 Task: Add skill "Management".
Action: Mouse moved to (926, 114)
Screenshot: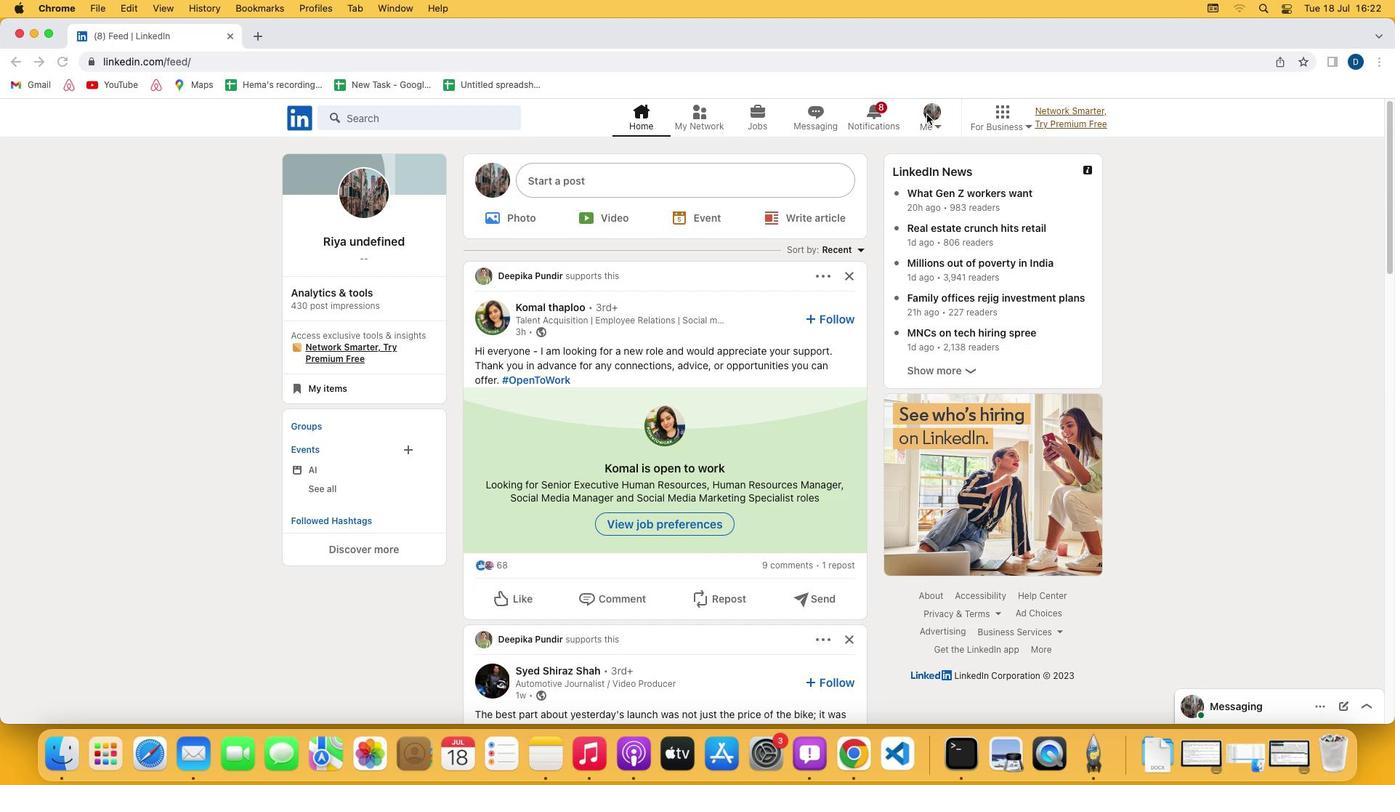 
Action: Mouse pressed left at (926, 114)
Screenshot: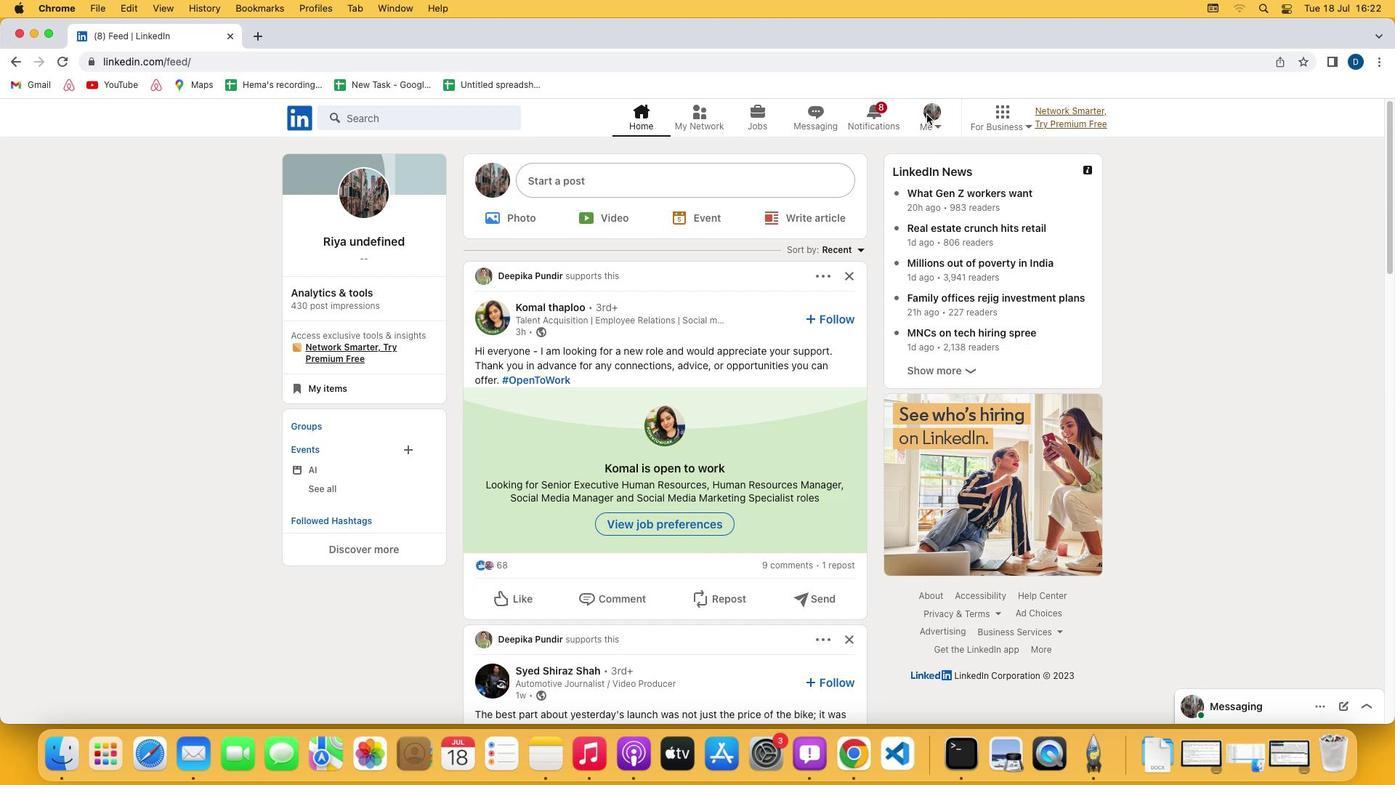 
Action: Mouse moved to (939, 128)
Screenshot: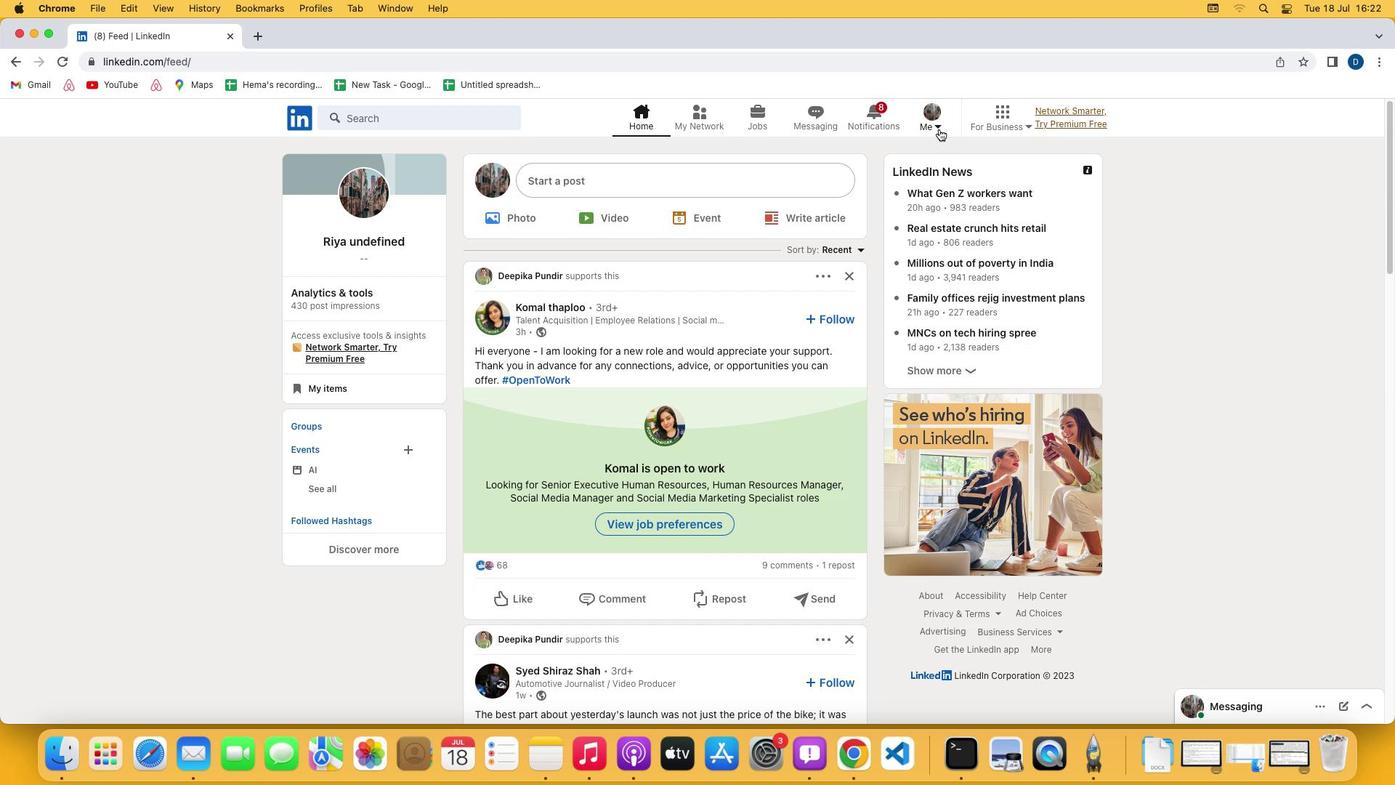 
Action: Mouse pressed left at (939, 128)
Screenshot: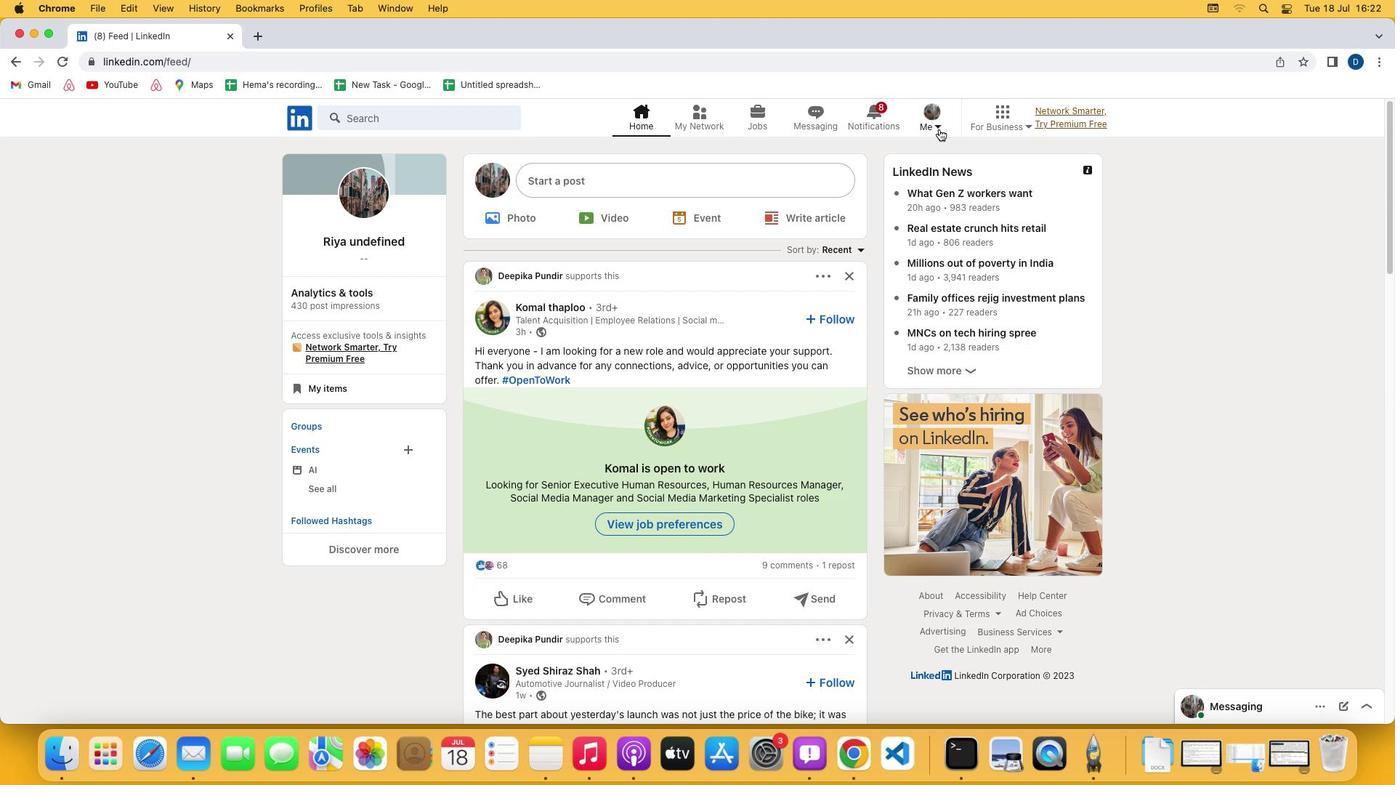 
Action: Mouse moved to (886, 204)
Screenshot: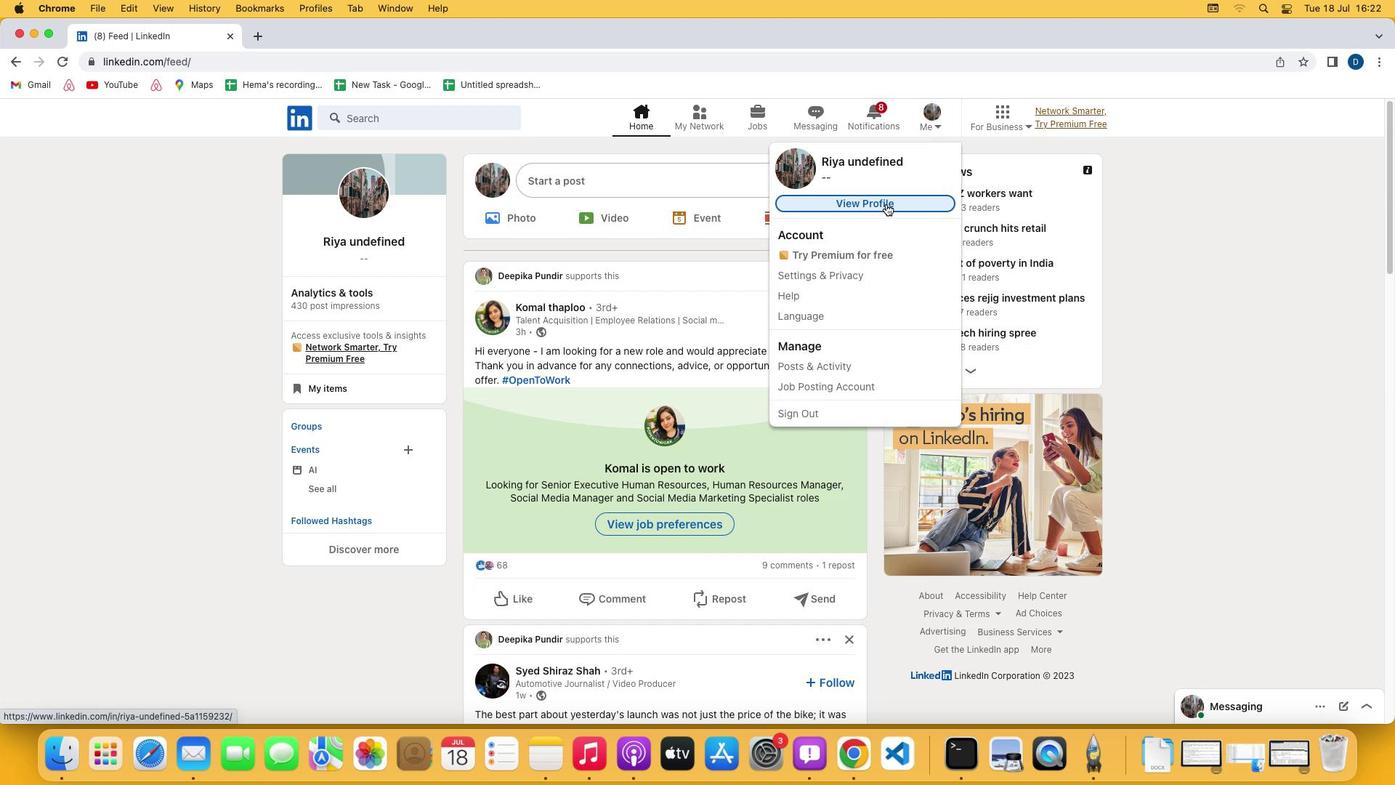 
Action: Mouse pressed left at (886, 204)
Screenshot: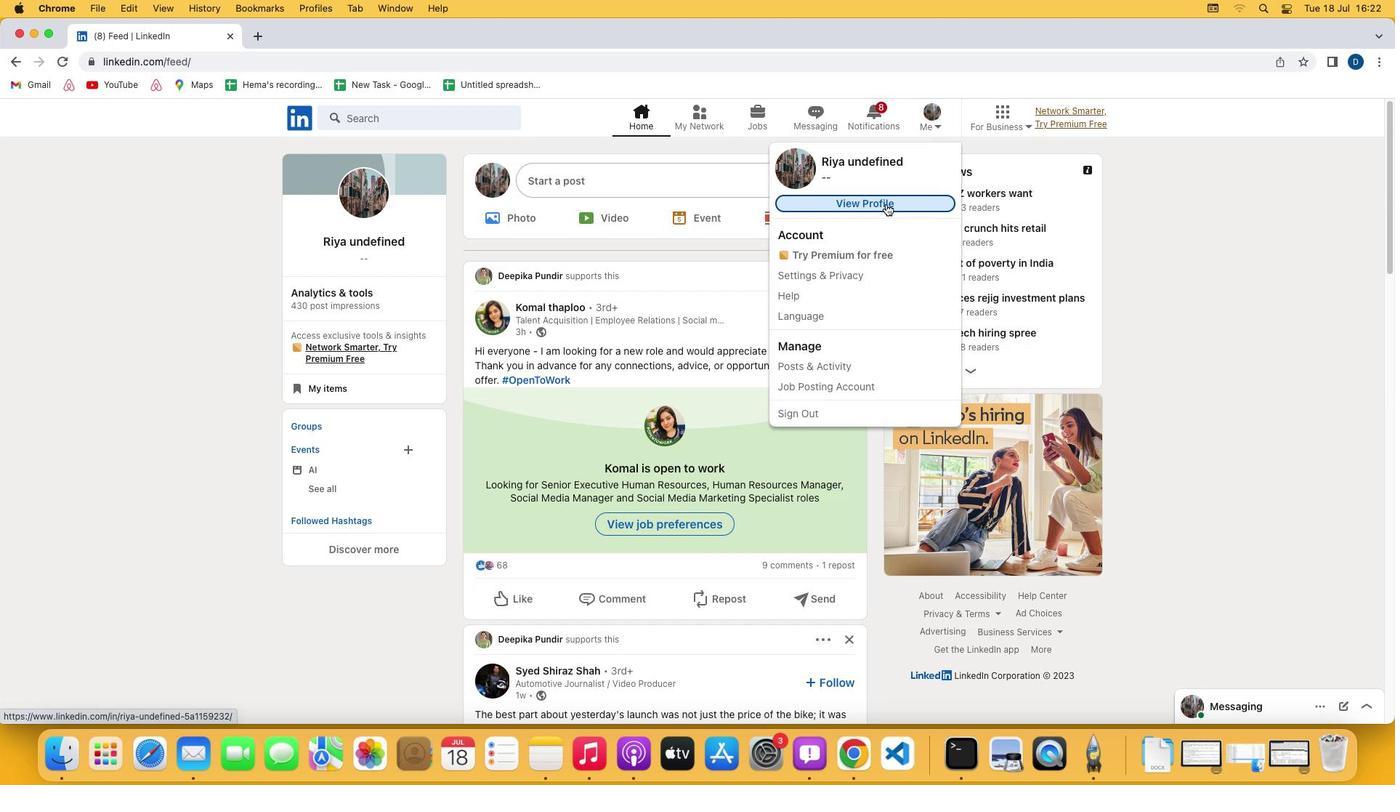 
Action: Mouse moved to (461, 491)
Screenshot: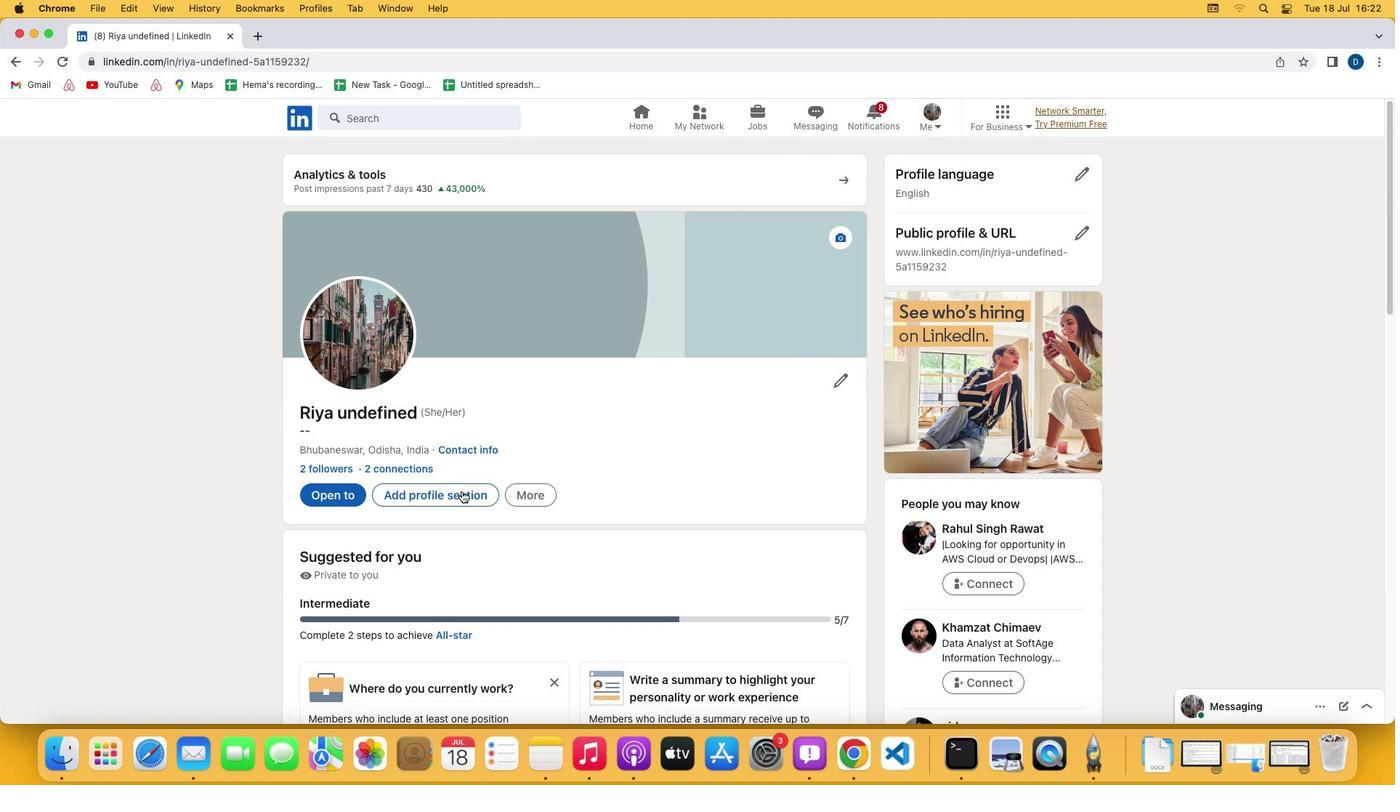 
Action: Mouse pressed left at (461, 491)
Screenshot: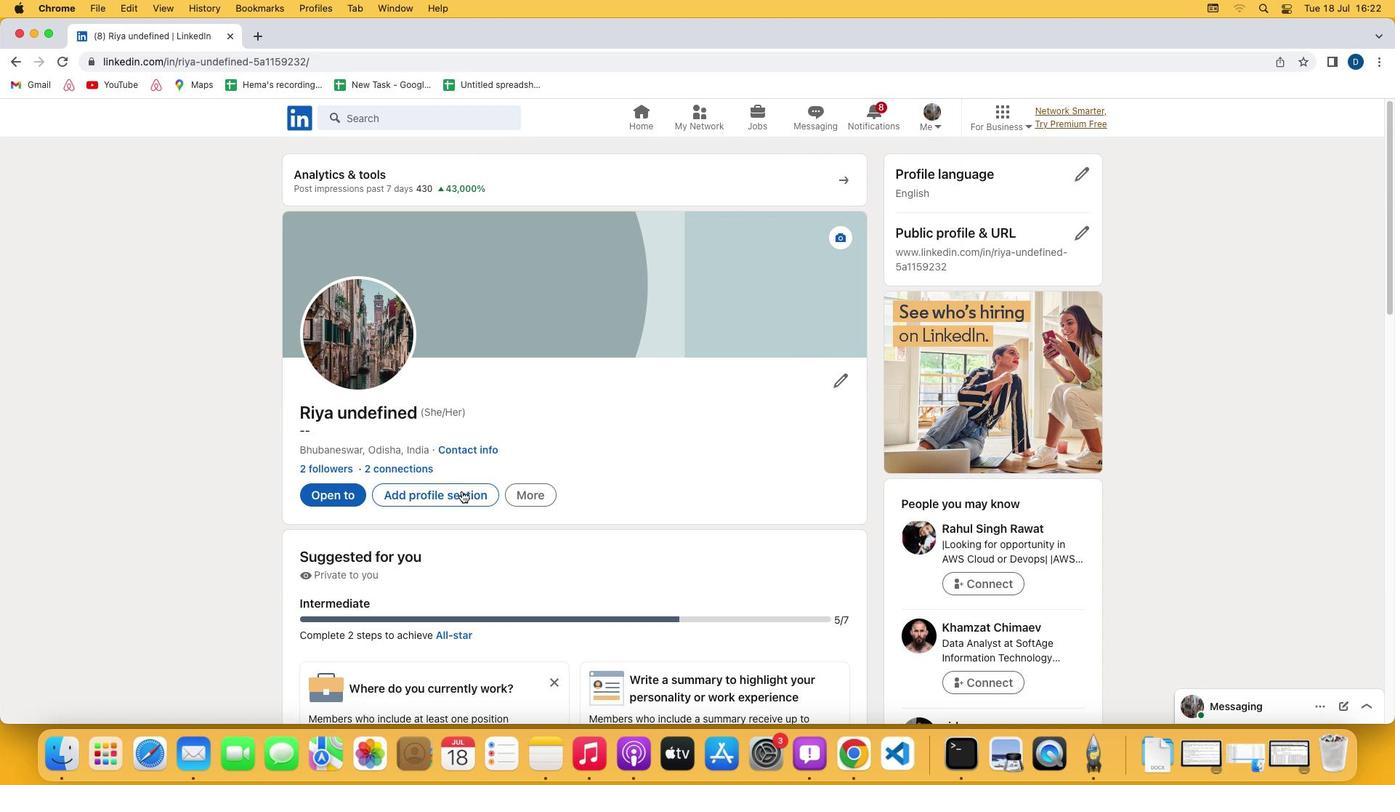 
Action: Mouse moved to (574, 214)
Screenshot: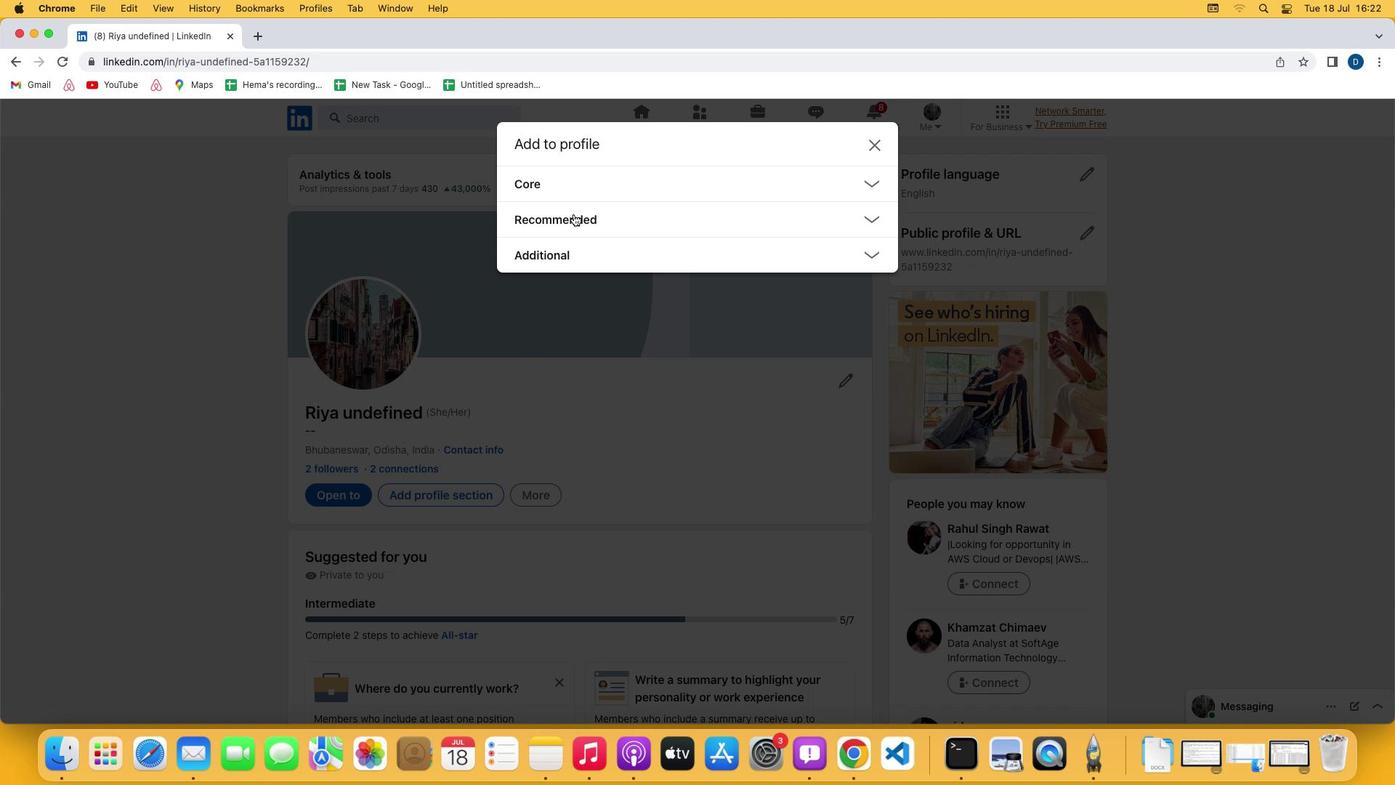 
Action: Mouse pressed left at (574, 214)
Screenshot: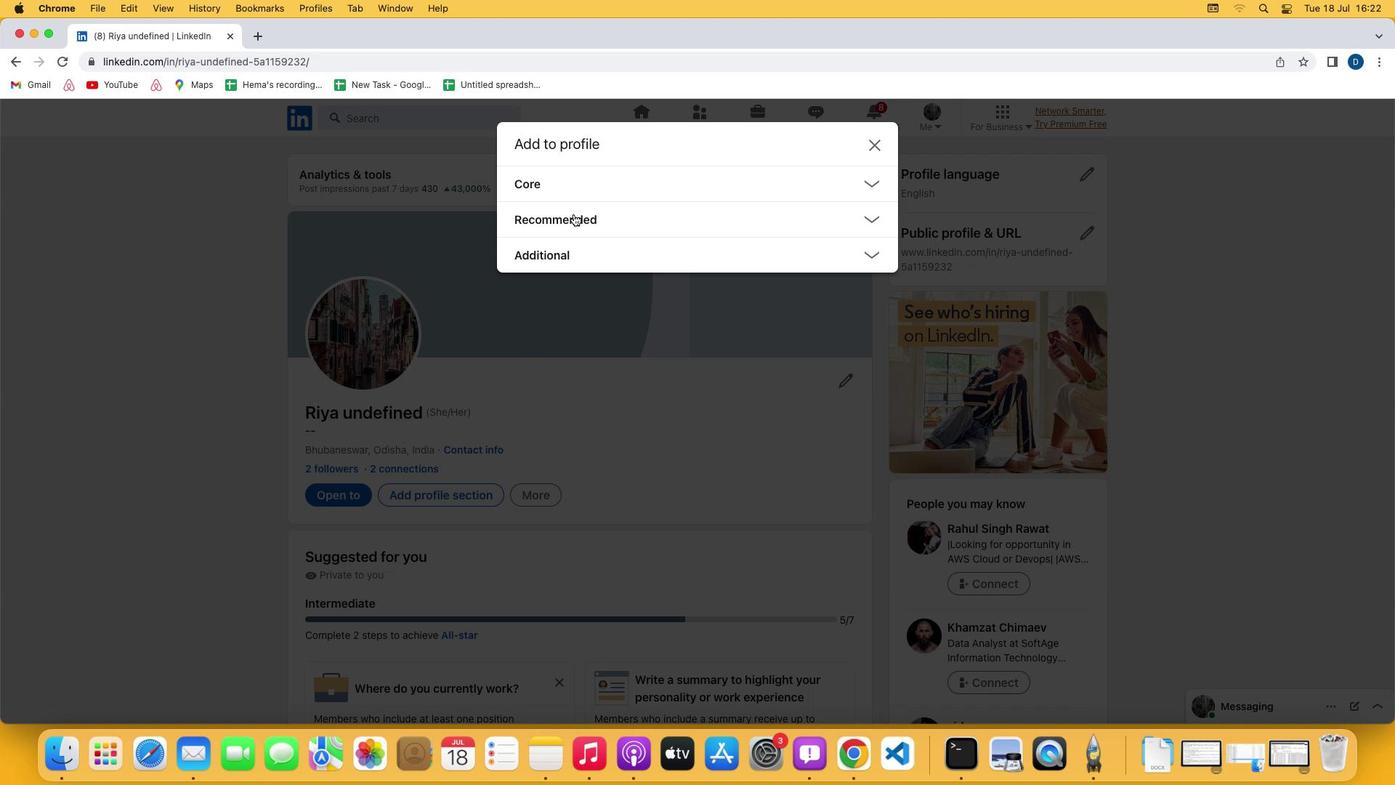 
Action: Mouse moved to (558, 319)
Screenshot: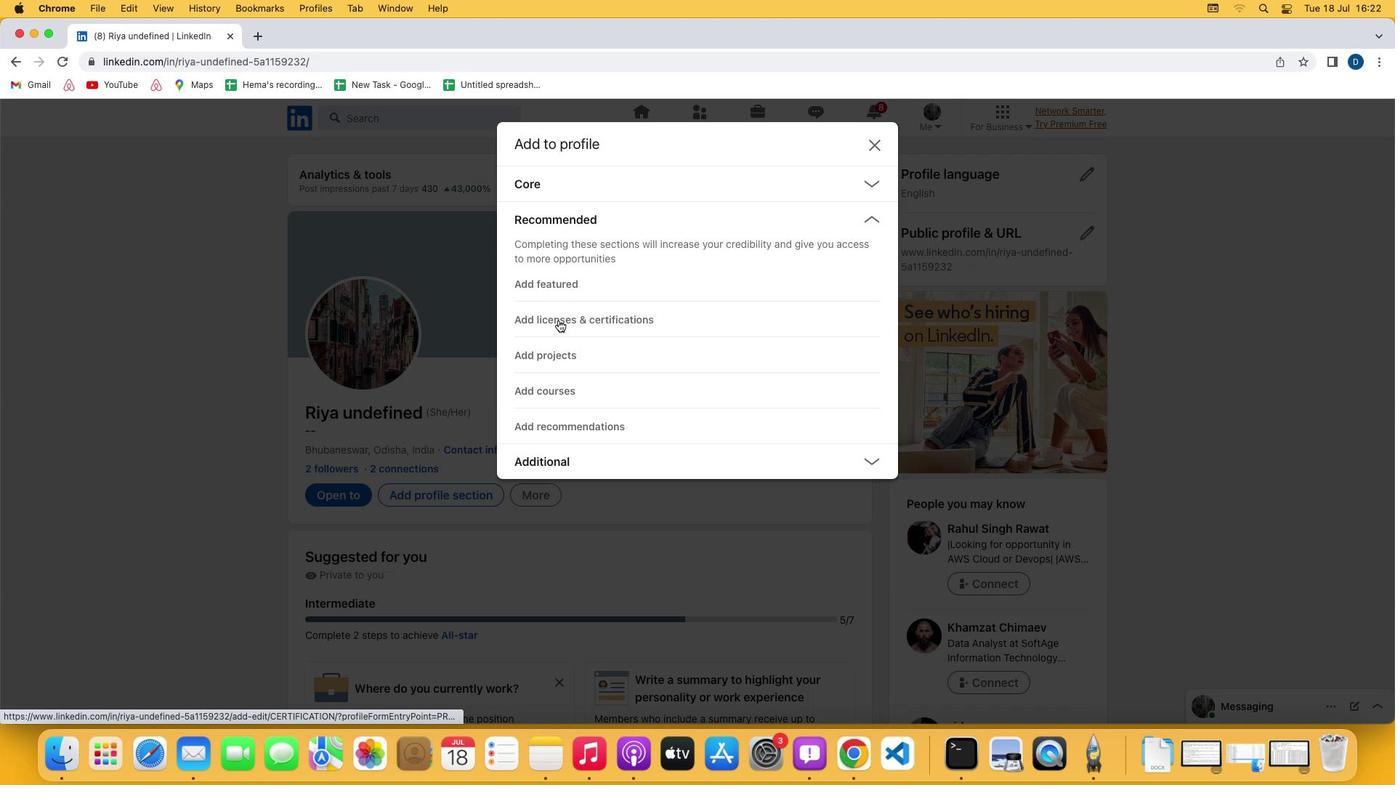 
Action: Mouse pressed left at (558, 319)
Screenshot: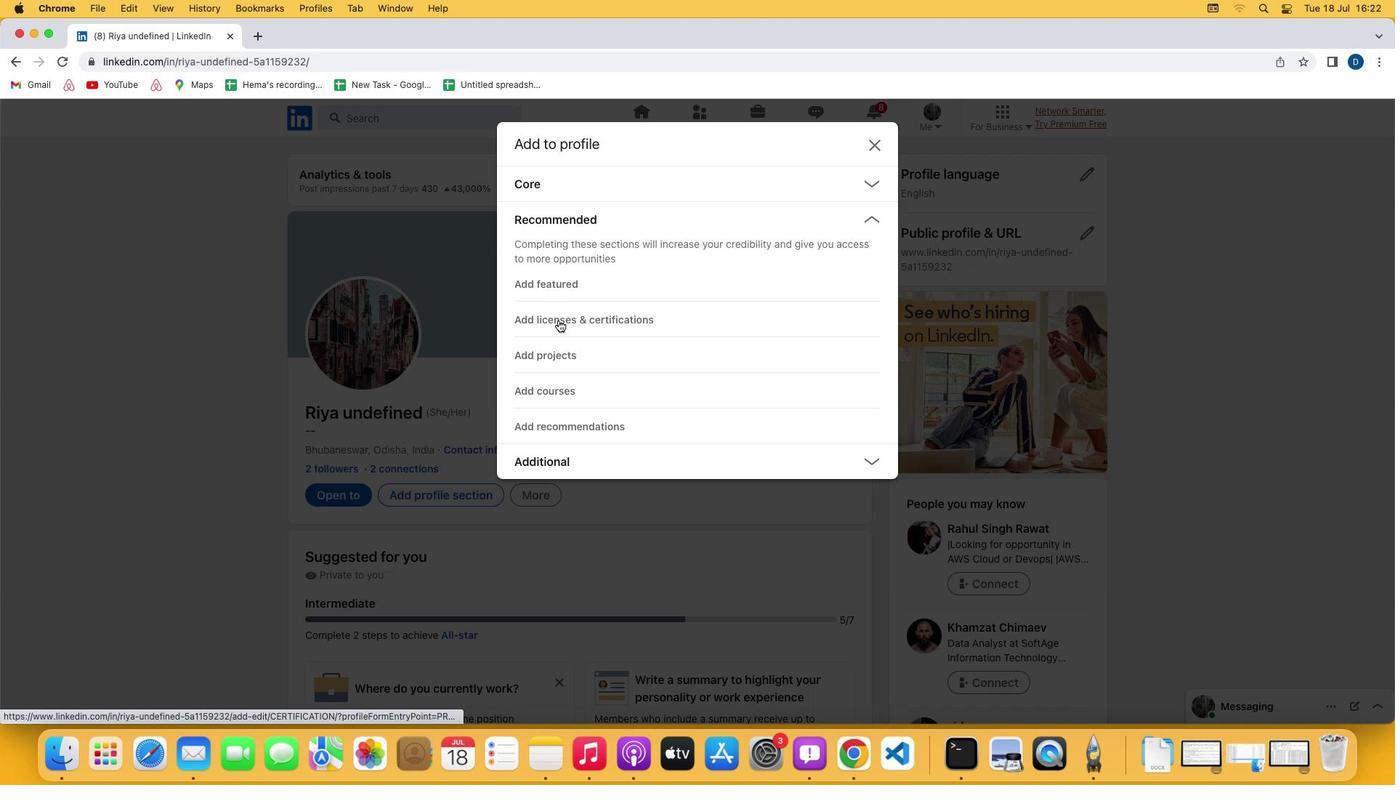 
Action: Mouse moved to (471, 613)
Screenshot: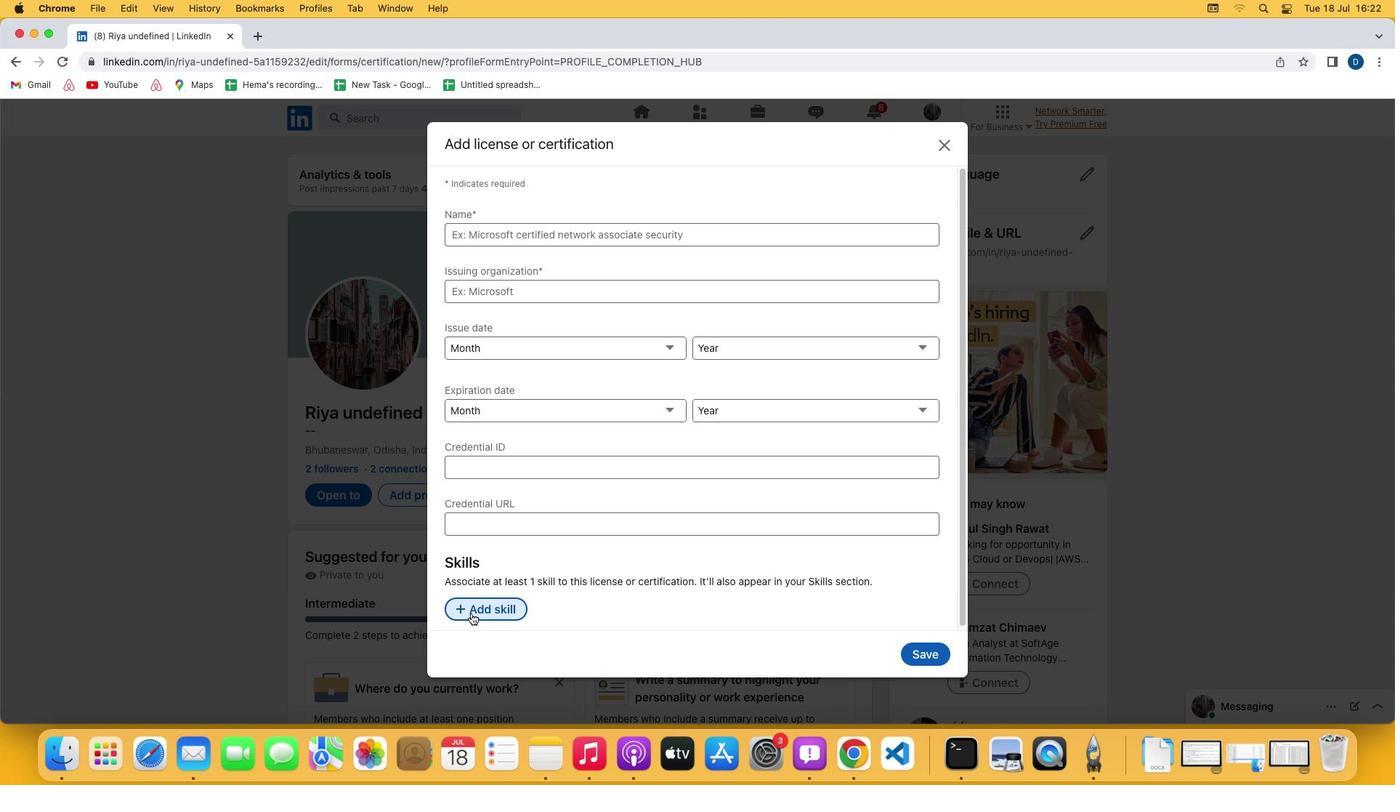 
Action: Mouse pressed left at (471, 613)
Screenshot: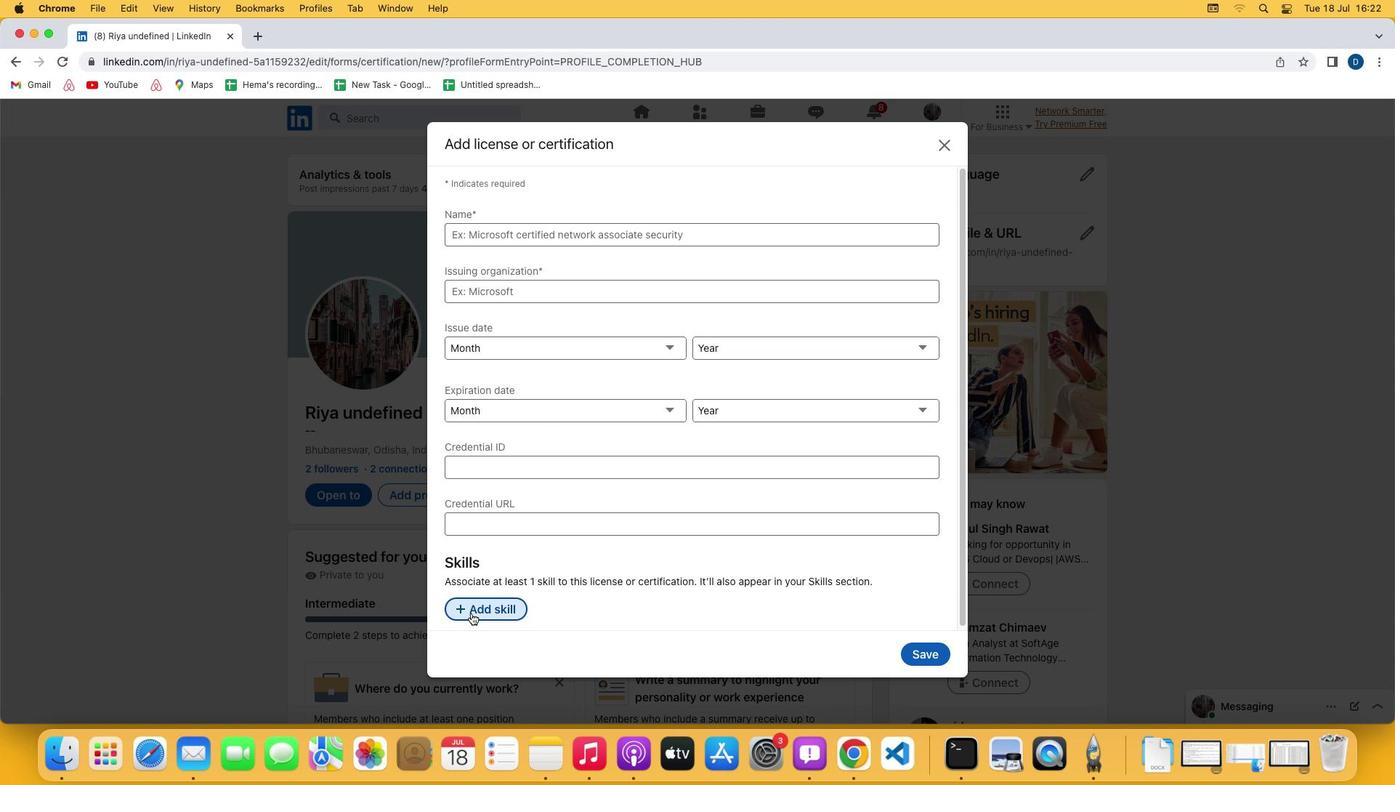 
Action: Mouse moved to (481, 609)
Screenshot: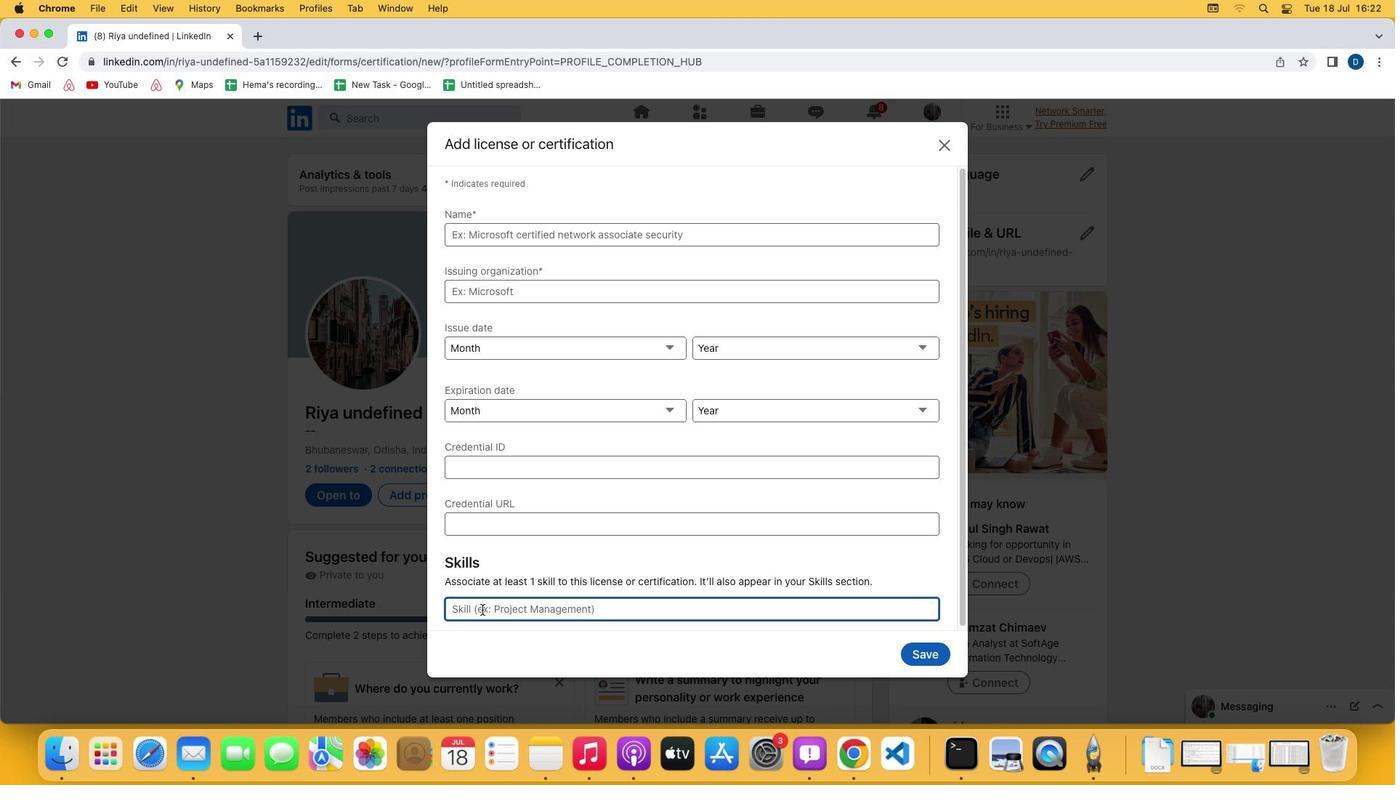 
Action: Mouse pressed left at (481, 609)
Screenshot: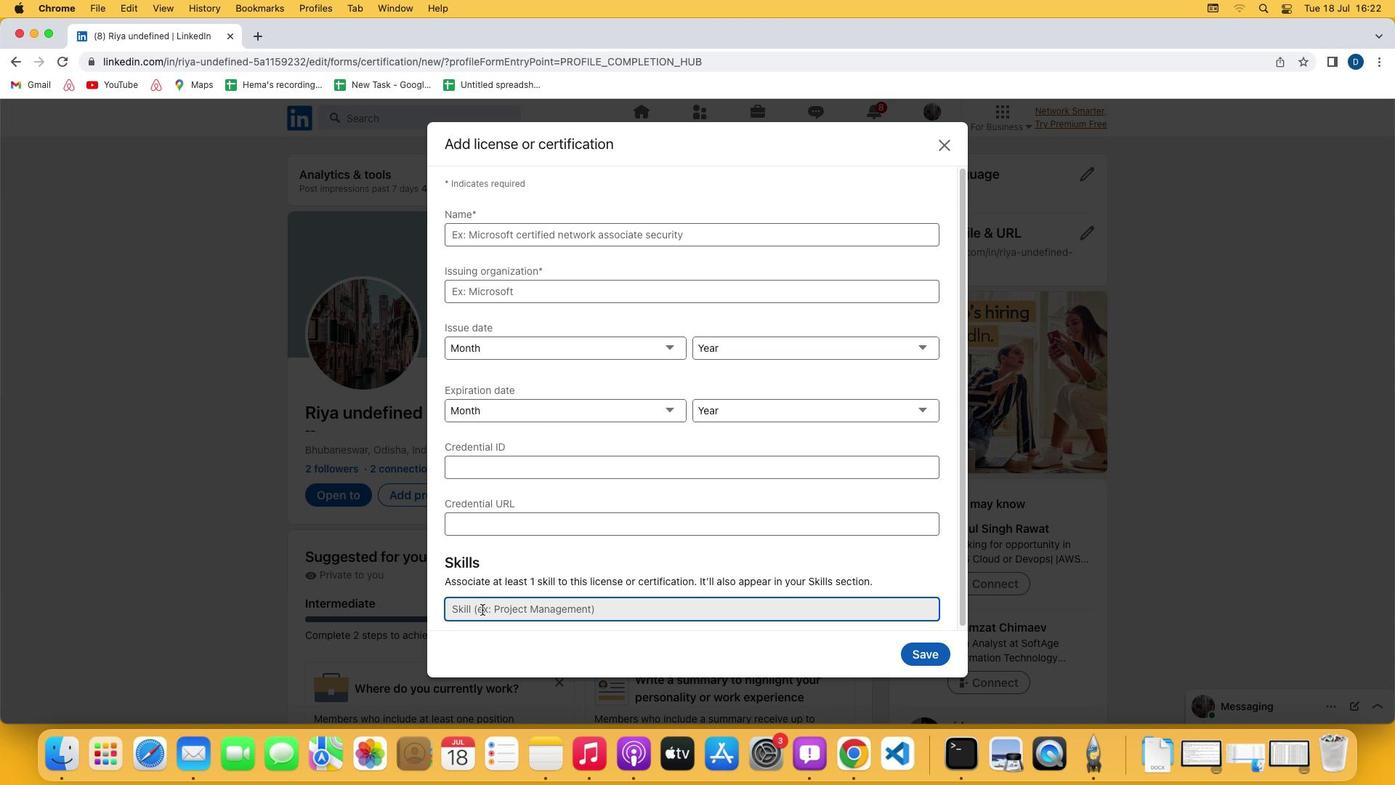 
Action: Key pressed Key.shift'M''a''n''a''g''e''m''e''n''t'
Screenshot: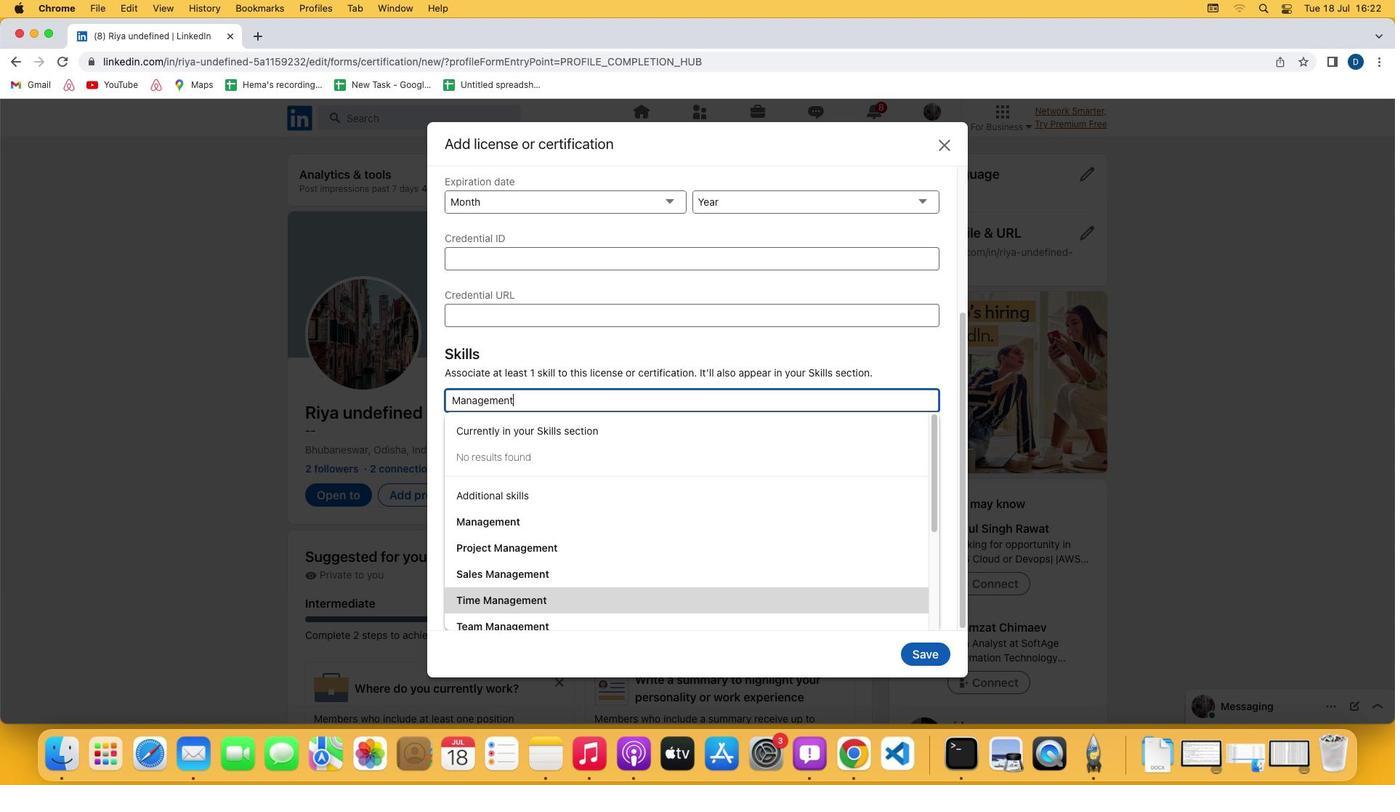 
Action: Mouse moved to (497, 521)
Screenshot: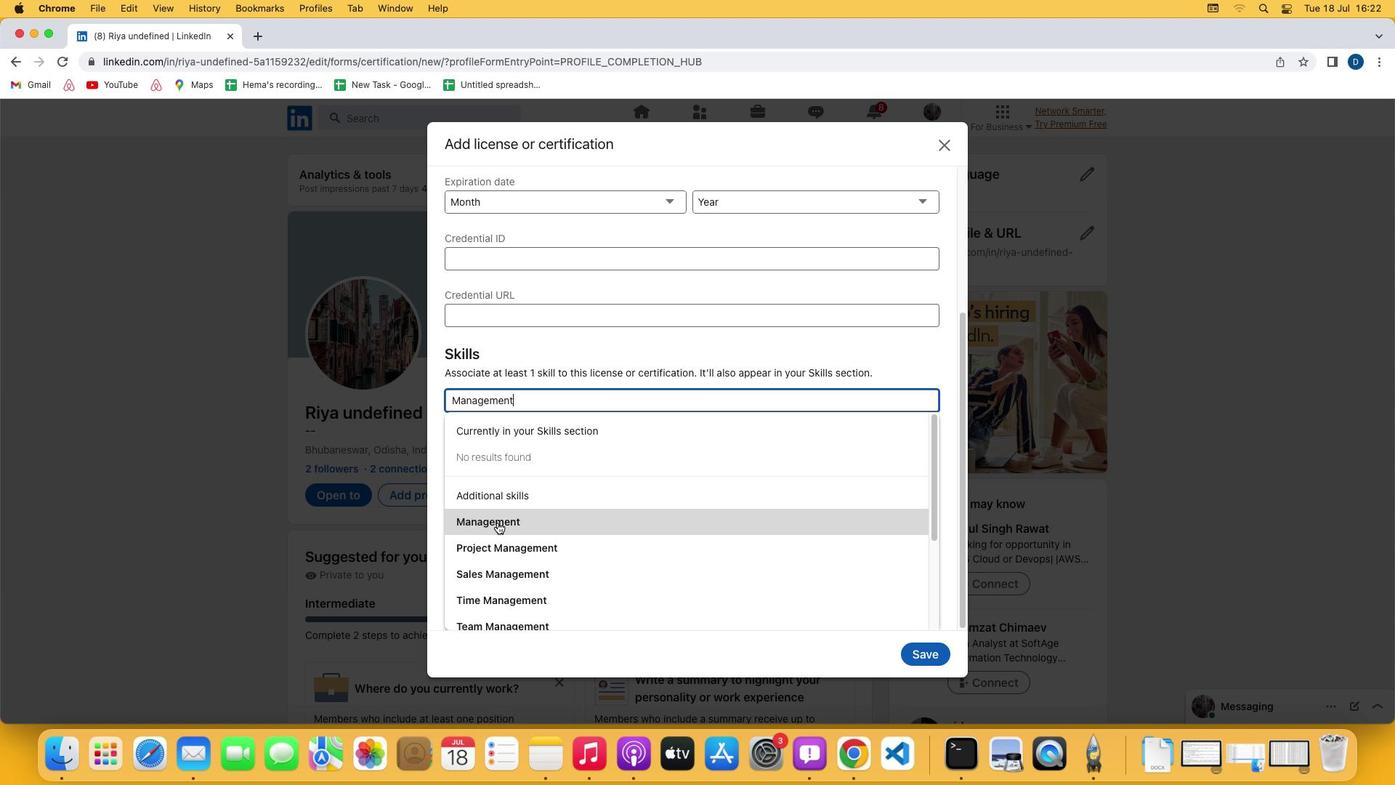 
Action: Mouse pressed left at (497, 521)
Screenshot: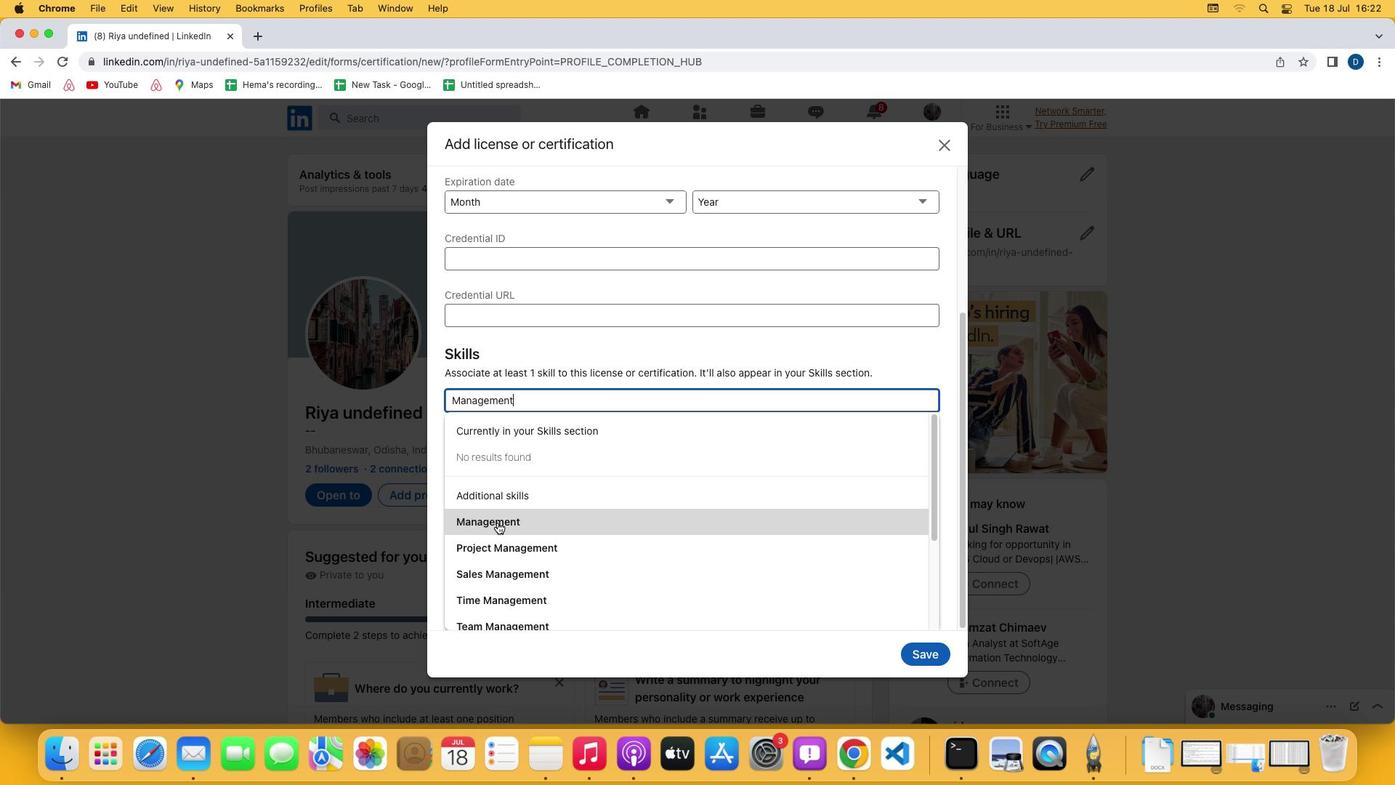 
